 Task: Rename a repository.
Action: Mouse moved to (1124, 76)
Screenshot: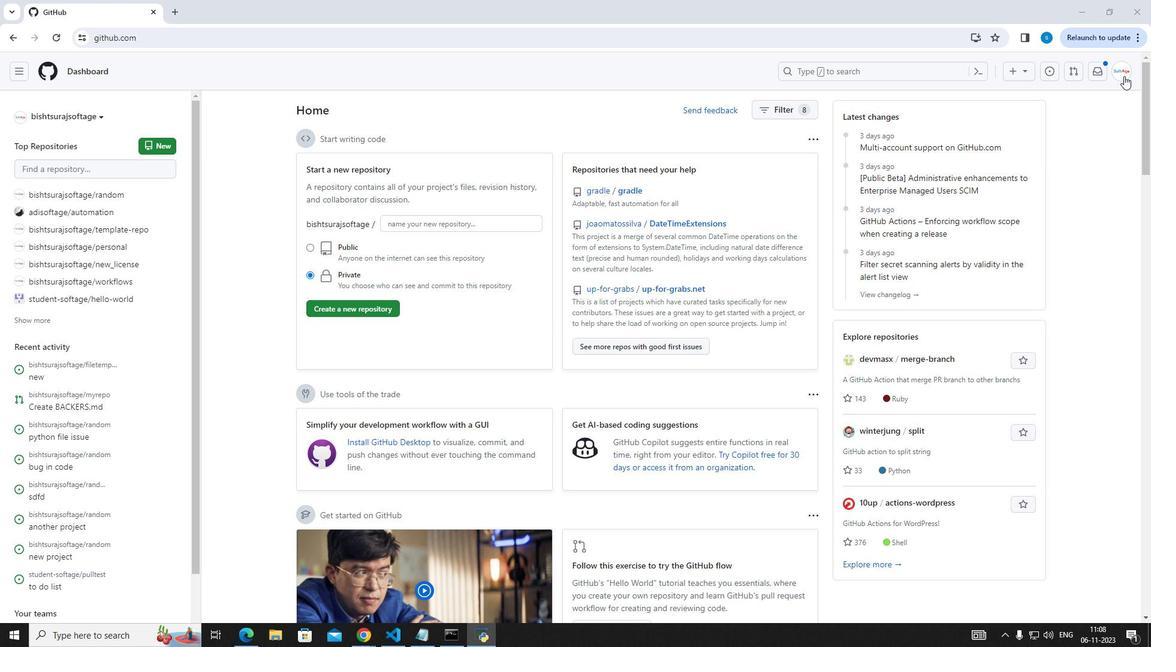 
Action: Mouse pressed left at (1124, 76)
Screenshot: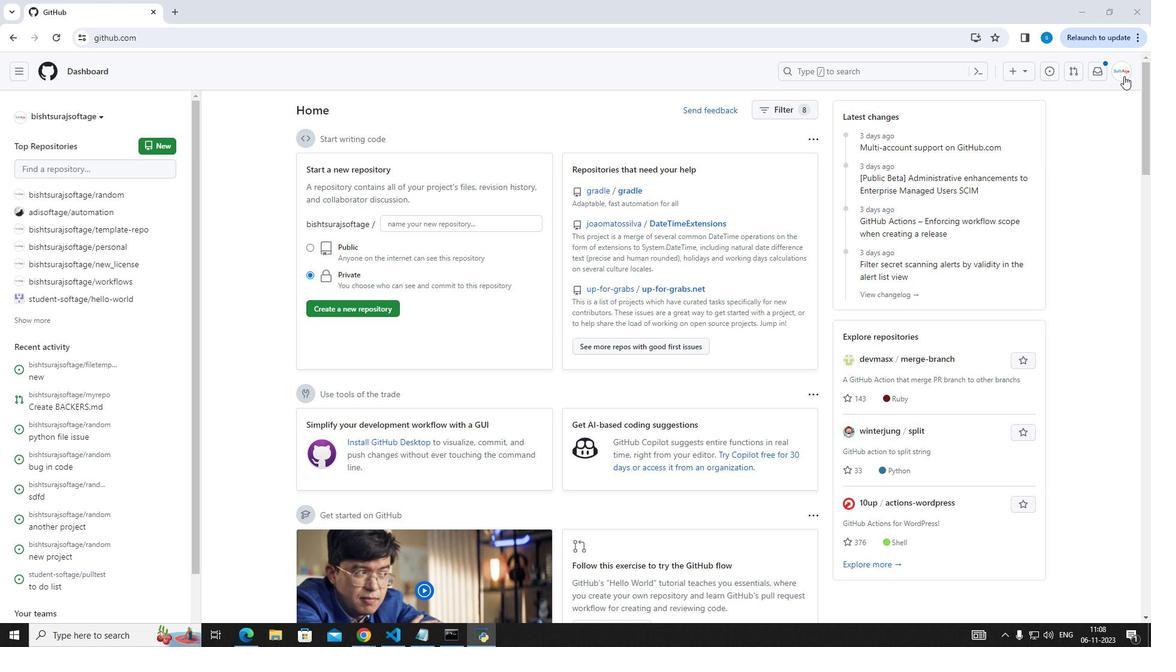 
Action: Mouse moved to (1059, 170)
Screenshot: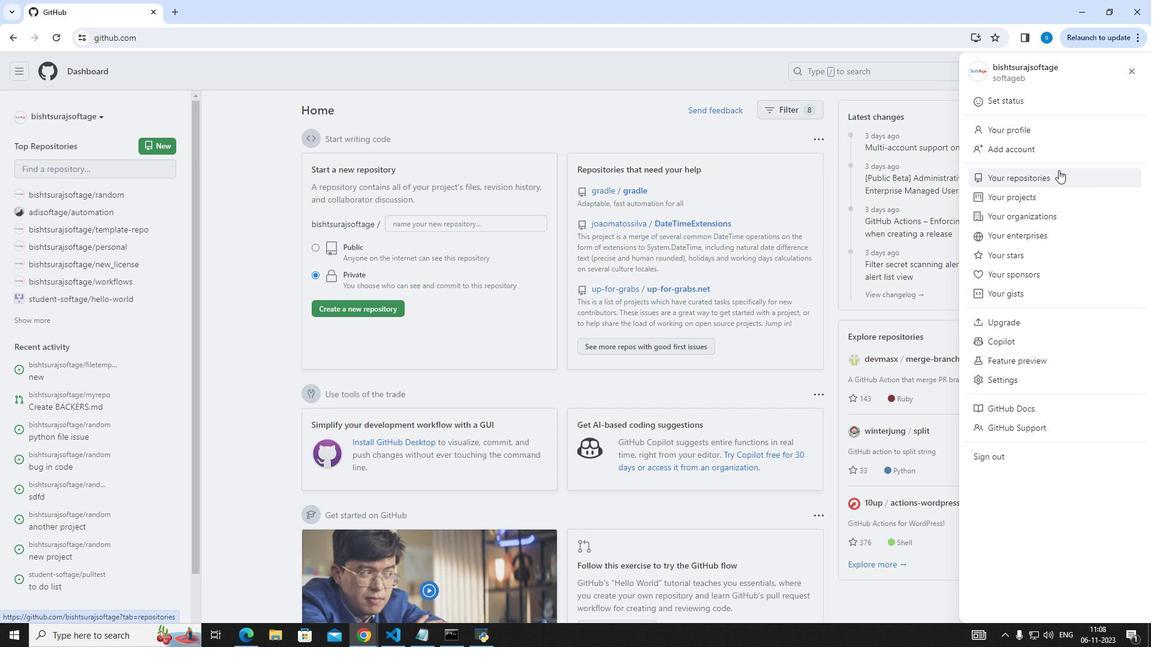 
Action: Mouse pressed left at (1059, 170)
Screenshot: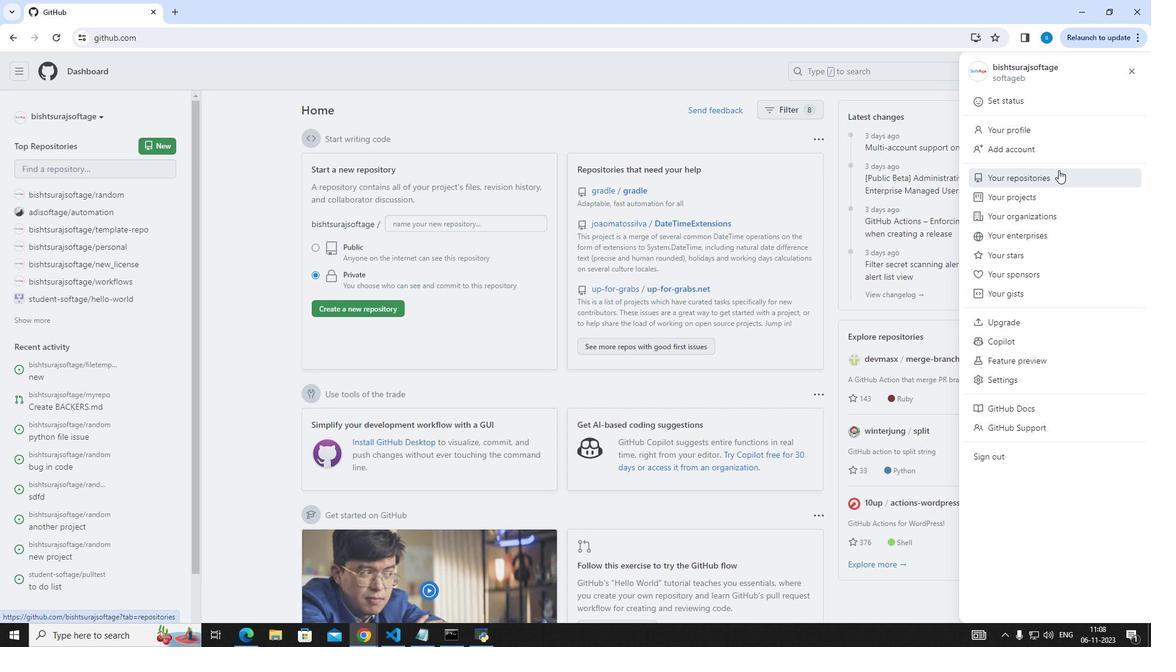 
Action: Mouse moved to (443, 181)
Screenshot: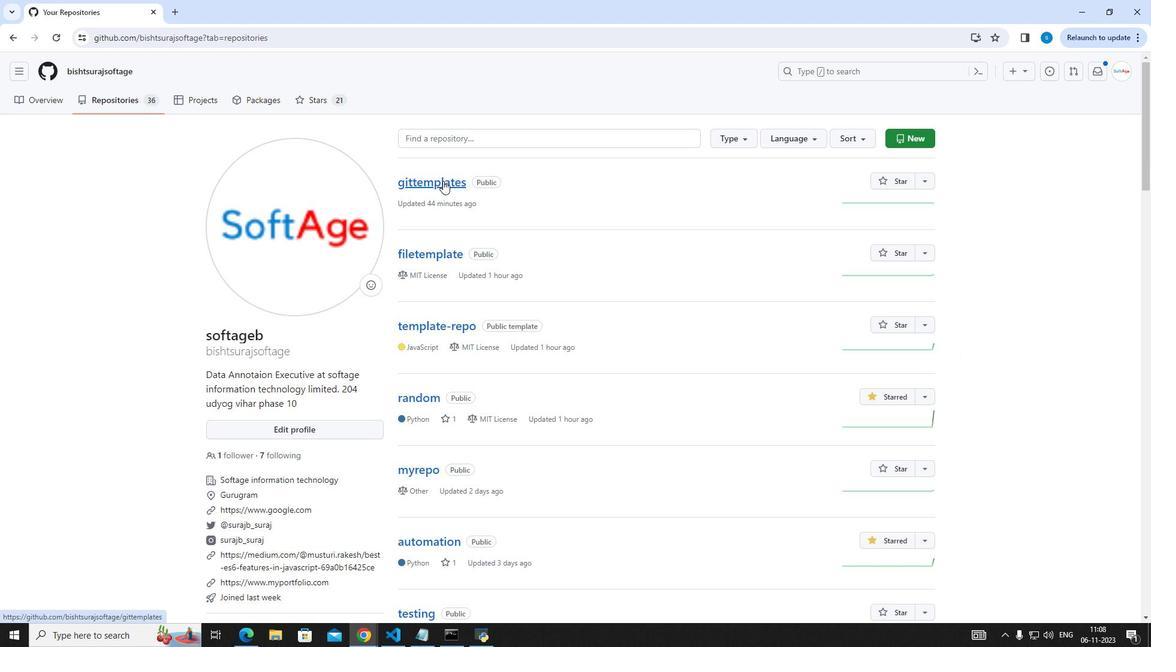 
Action: Mouse pressed left at (443, 181)
Screenshot: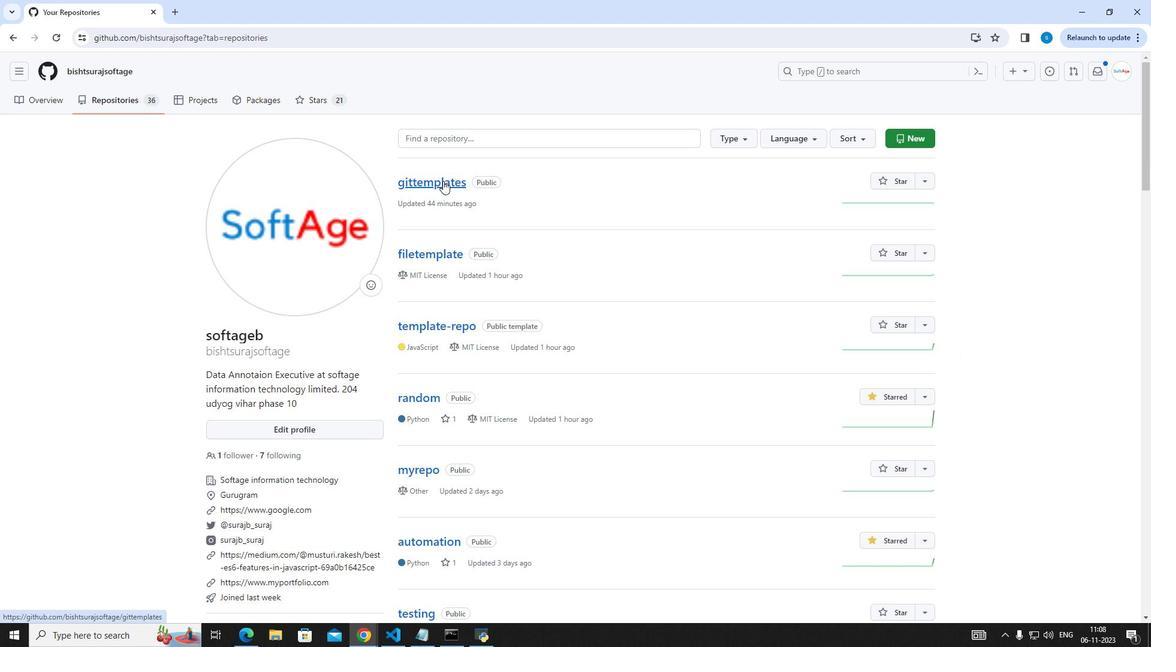 
Action: Mouse moved to (495, 97)
Screenshot: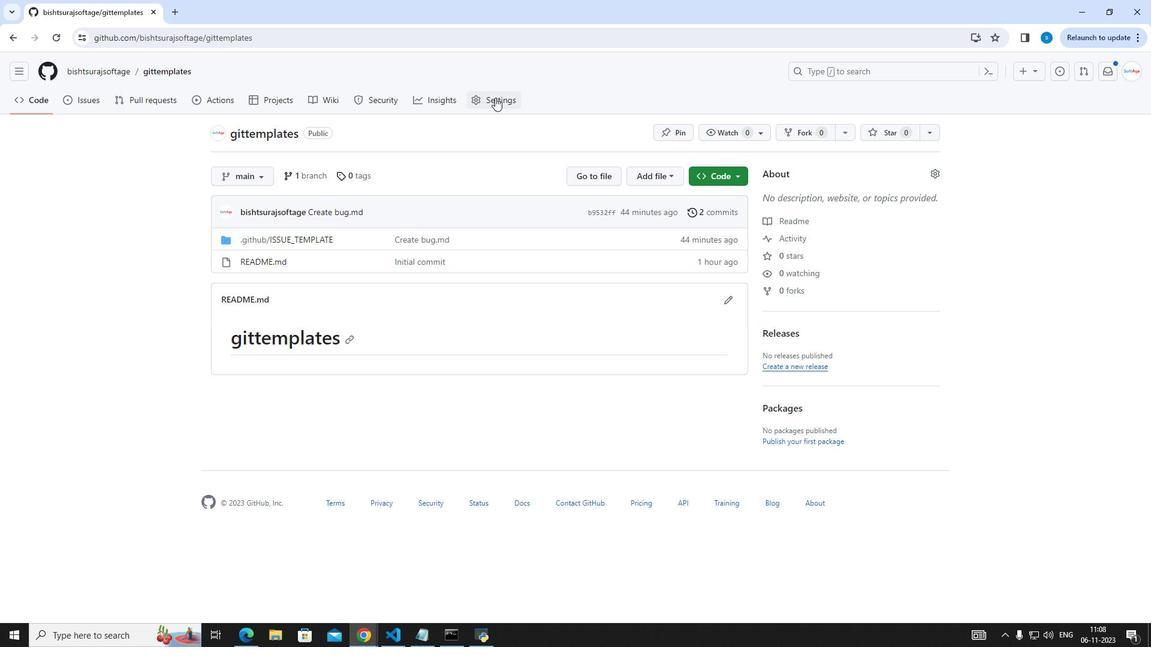 
Action: Mouse pressed left at (495, 97)
Screenshot: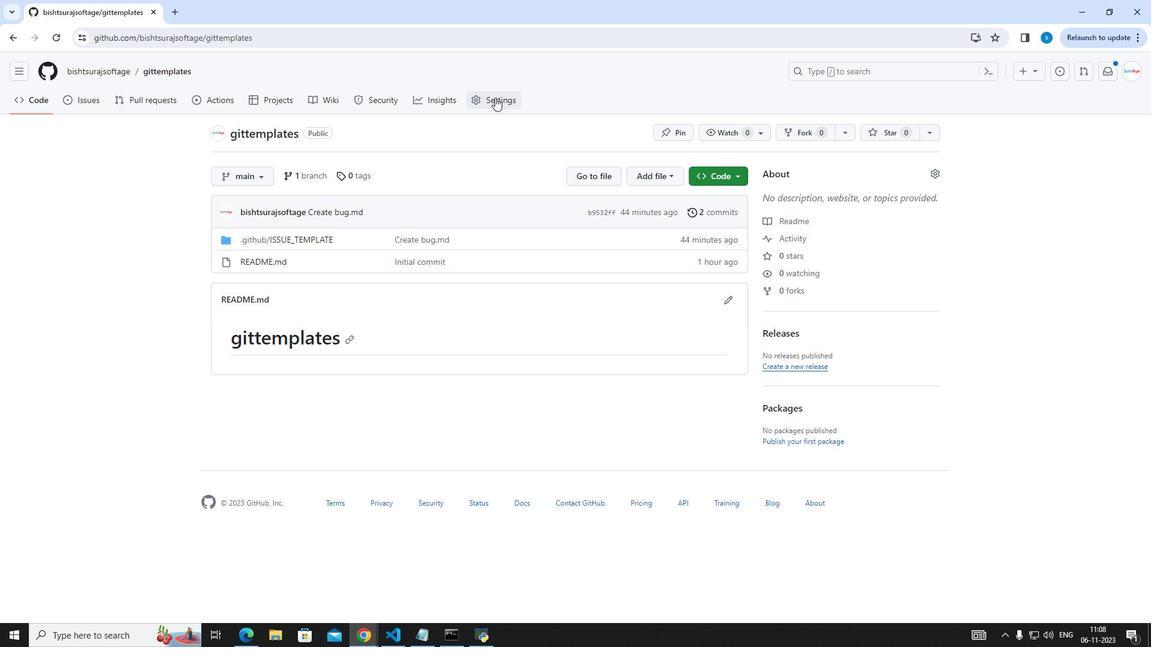 
Action: Mouse moved to (500, 194)
Screenshot: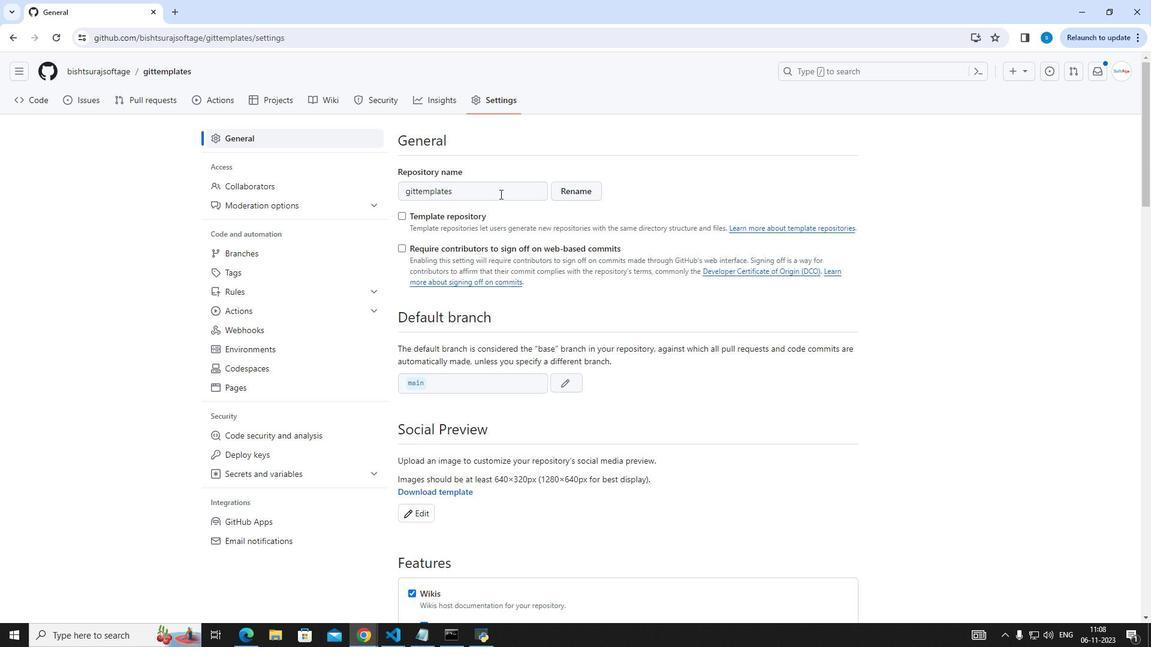 
Action: Mouse pressed left at (500, 194)
Screenshot: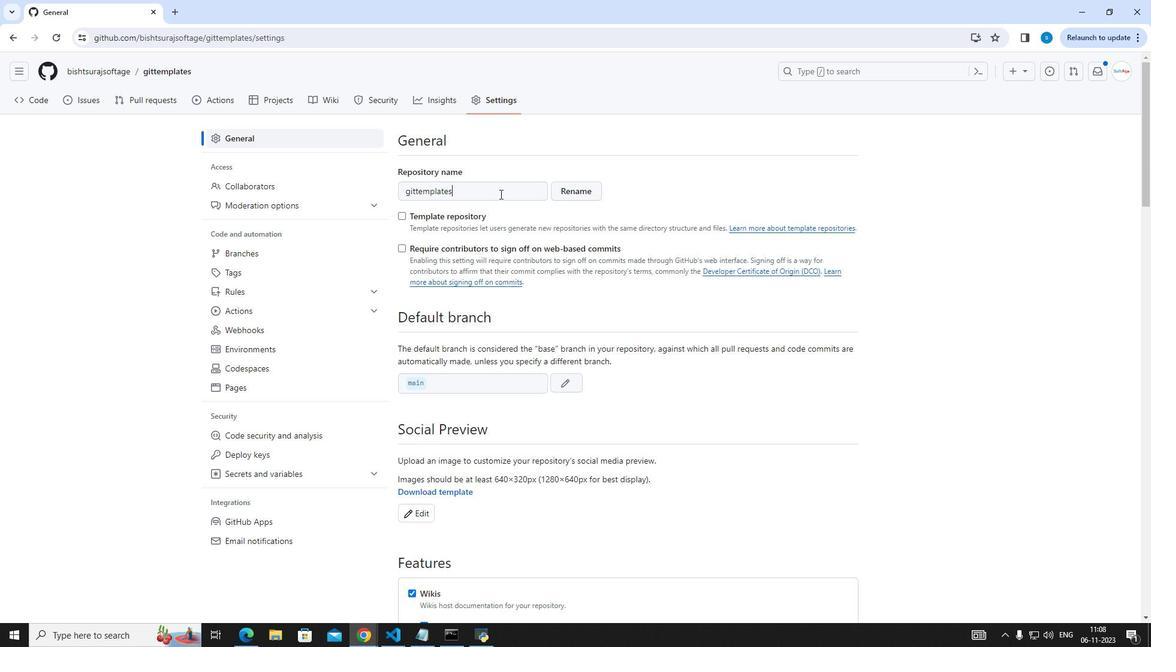 
Action: Key pressed <Key.shift_r>_done
Screenshot: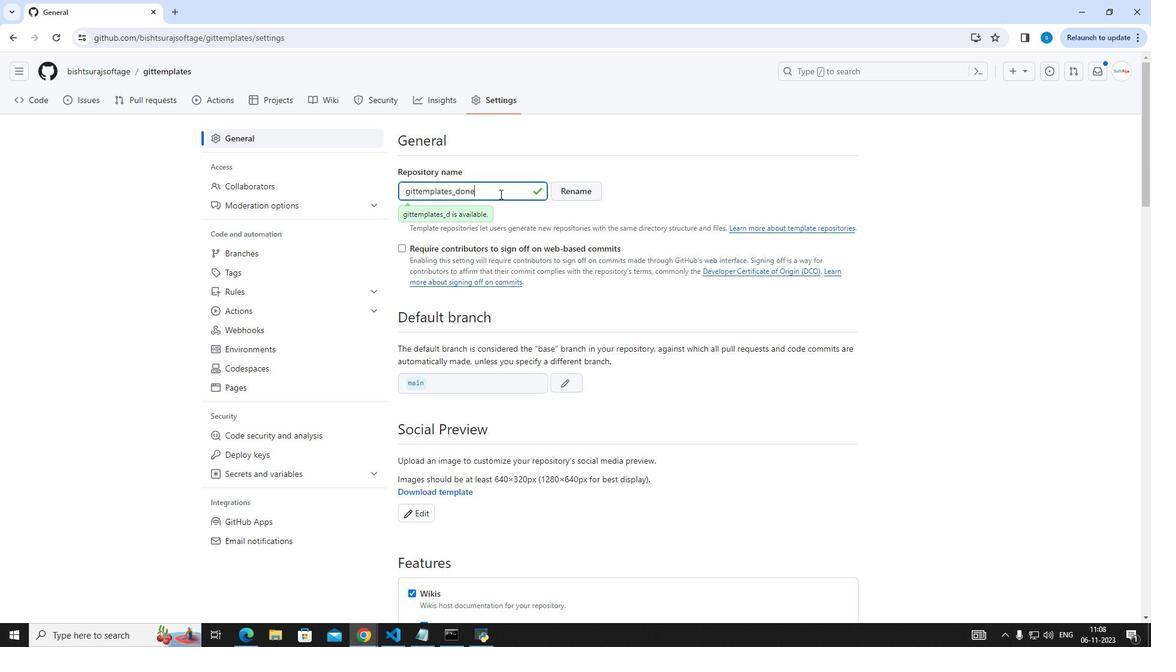 
Action: Mouse moved to (563, 196)
Screenshot: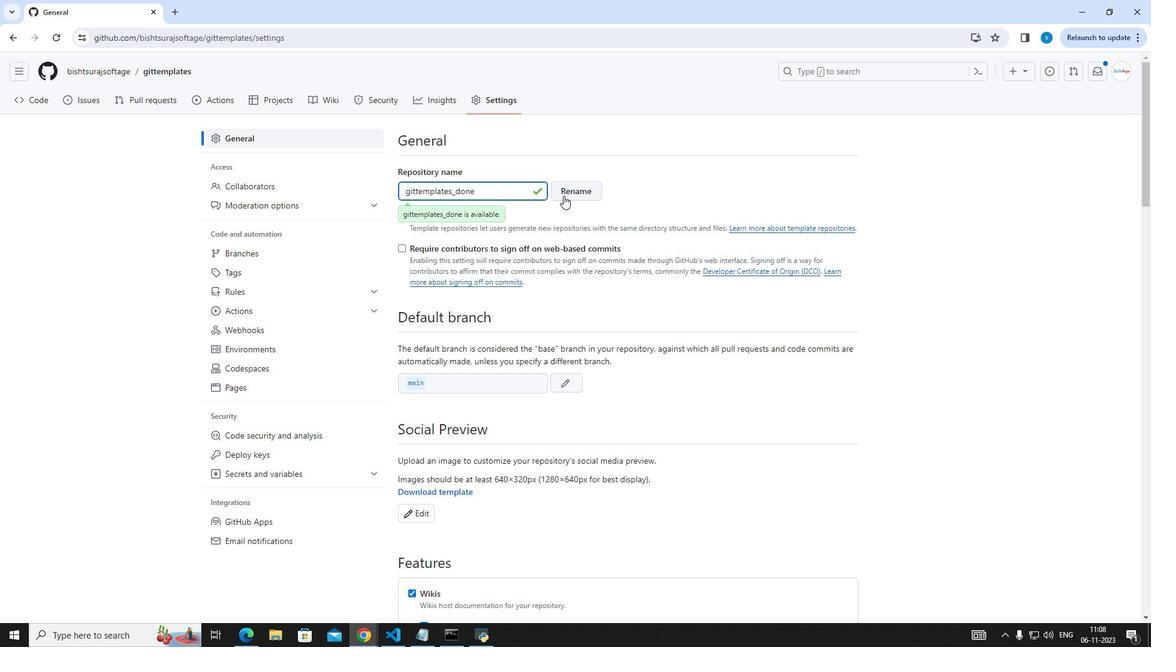 
Action: Mouse pressed left at (563, 196)
Screenshot: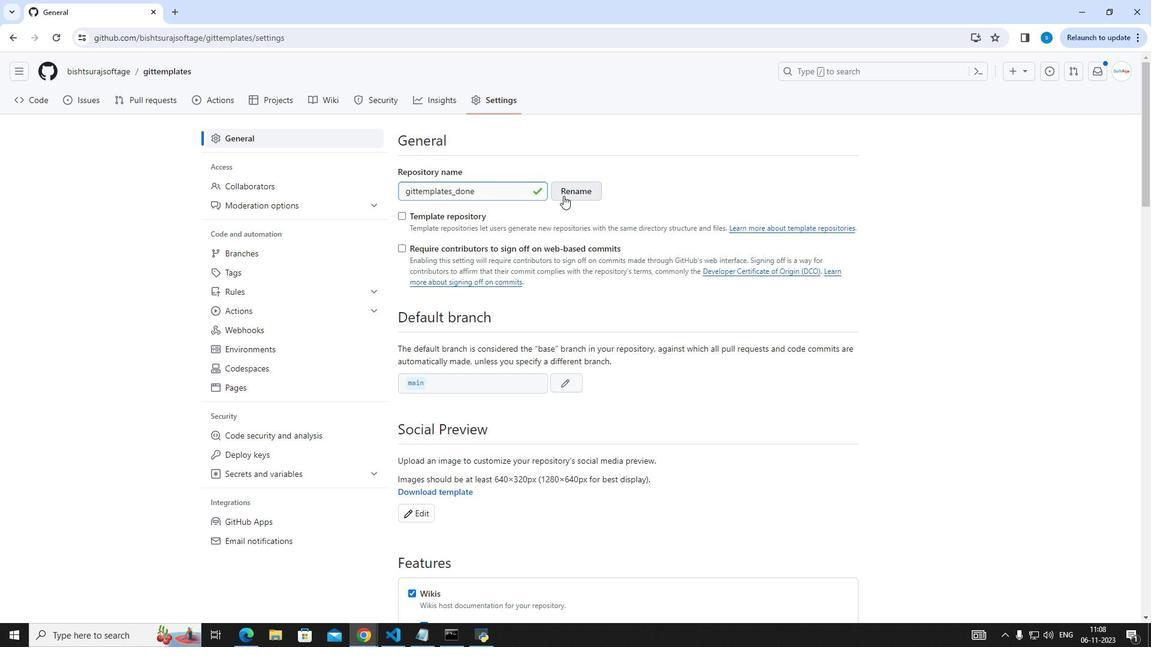 
Action: Mouse moved to (685, 423)
Screenshot: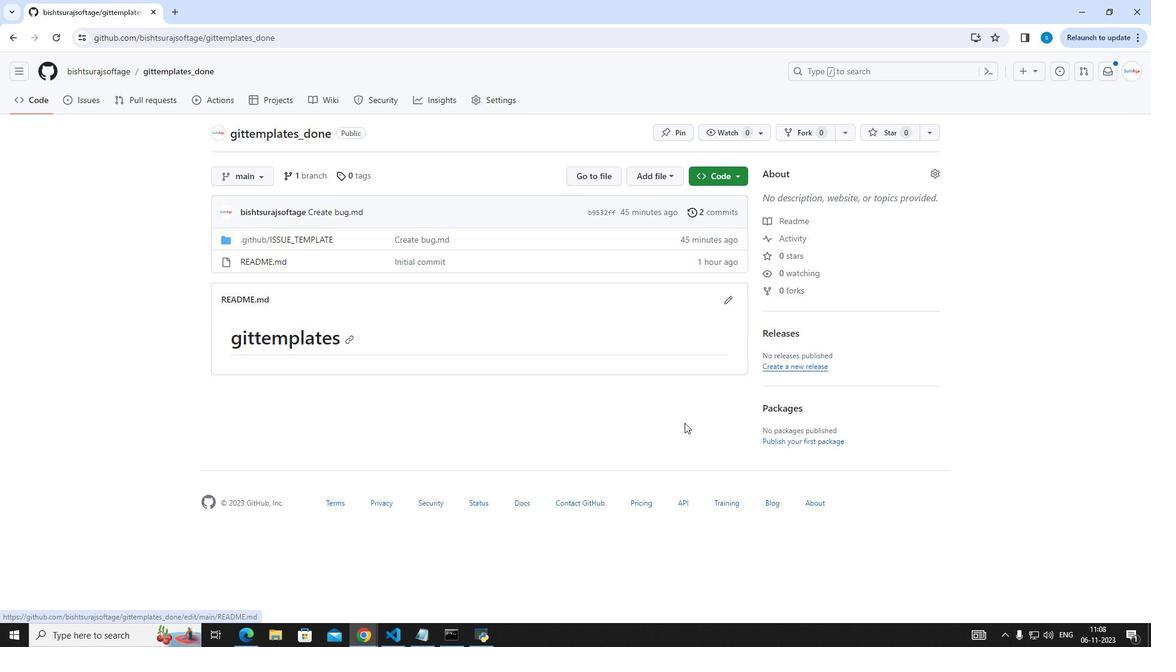 
